 Task: Open Card Card0000000105 in Board Board0000000027 in Workspace WS0000000009 in Trello. Add Member Email0000000033 to Card Card0000000105 in Board Board0000000027 in Workspace WS0000000009 in Trello. Add Purple Label titled Label0000000105 to Card Card0000000105 in Board Board0000000027 in Workspace WS0000000009 in Trello. Add Checklist CL0000000105 to Card Card0000000105 in Board Board0000000027 in Workspace WS0000000009 in Trello. Add Dates with Start Date as Aug 01 2023 and Due Date as Aug 31 2023 to Card Card0000000105 in Board Board0000000027 in Workspace WS0000000009 in Trello
Action: Mouse moved to (389, 375)
Screenshot: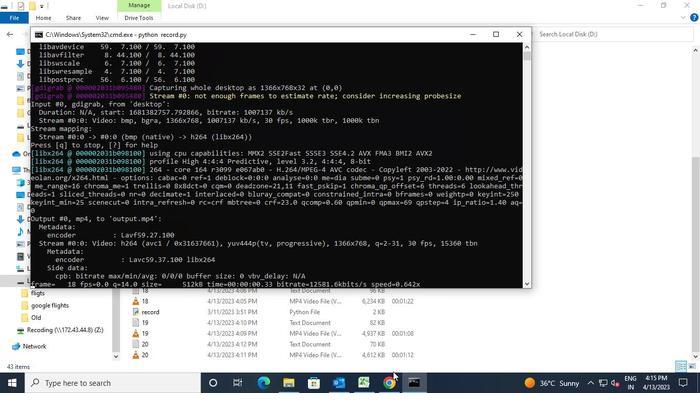 
Action: Mouse pressed left at (389, 375)
Screenshot: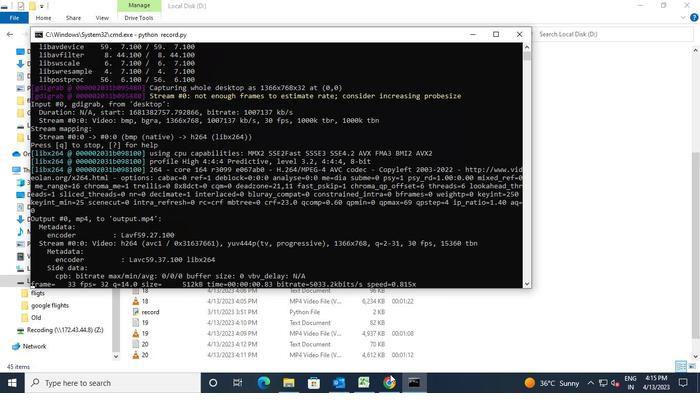 
Action: Mouse moved to (259, 209)
Screenshot: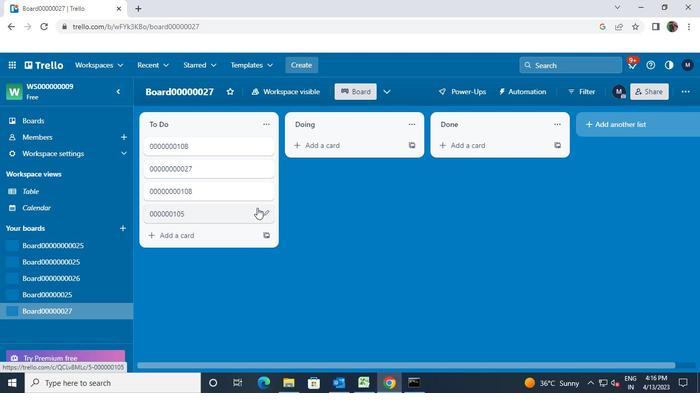
Action: Mouse pressed left at (259, 209)
Screenshot: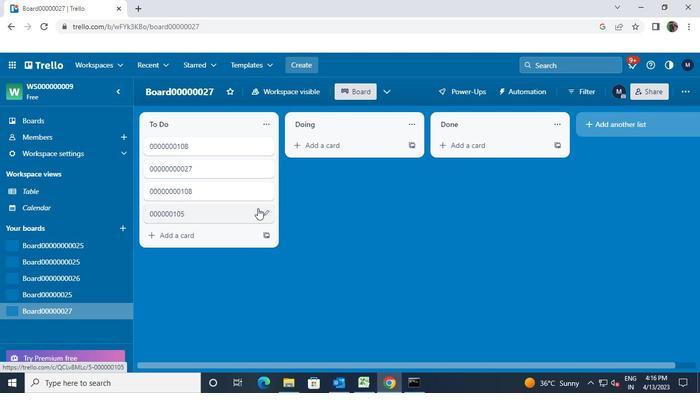 
Action: Mouse moved to (301, 216)
Screenshot: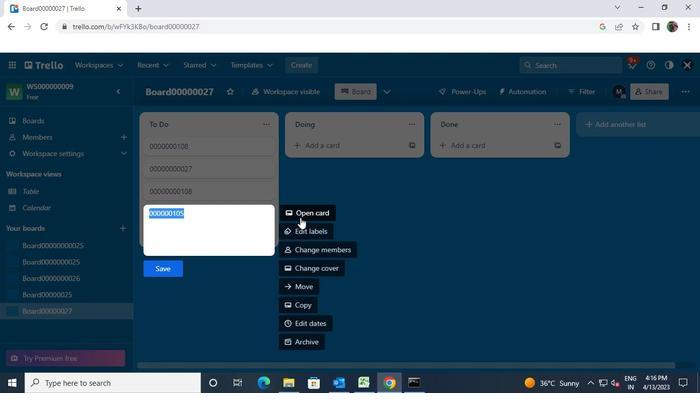 
Action: Mouse pressed left at (301, 216)
Screenshot: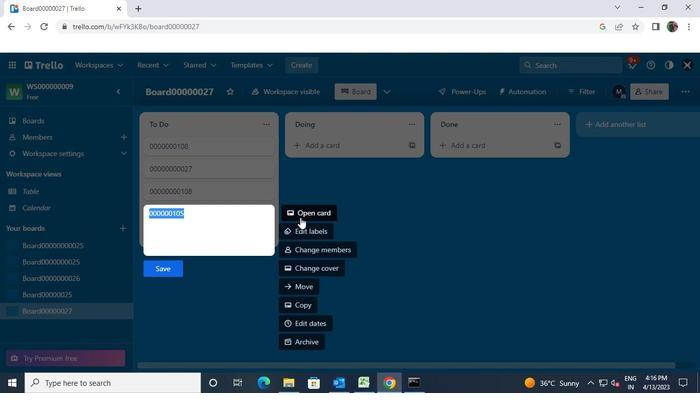 
Action: Mouse moved to (469, 142)
Screenshot: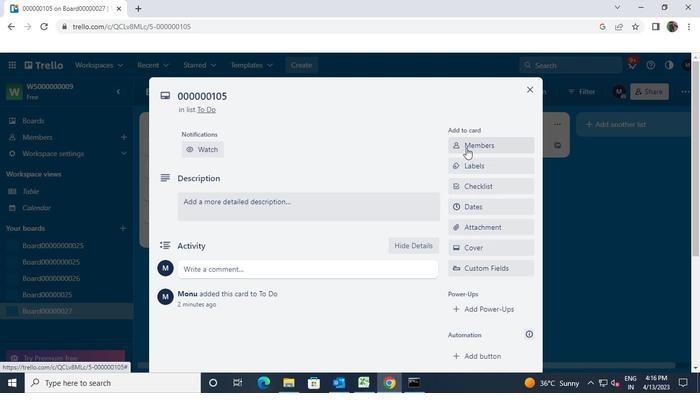 
Action: Mouse pressed left at (469, 142)
Screenshot: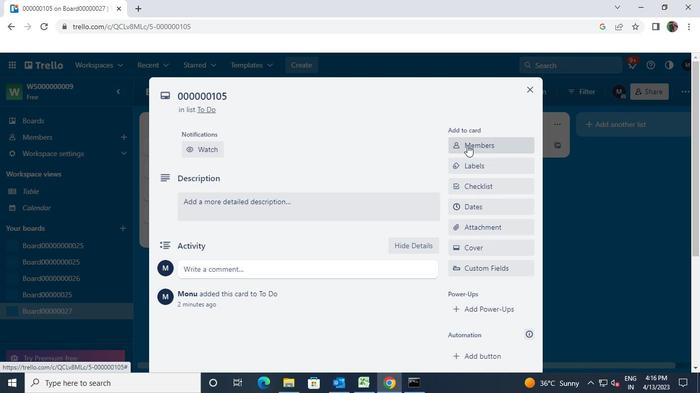 
Action: Mouse moved to (486, 198)
Screenshot: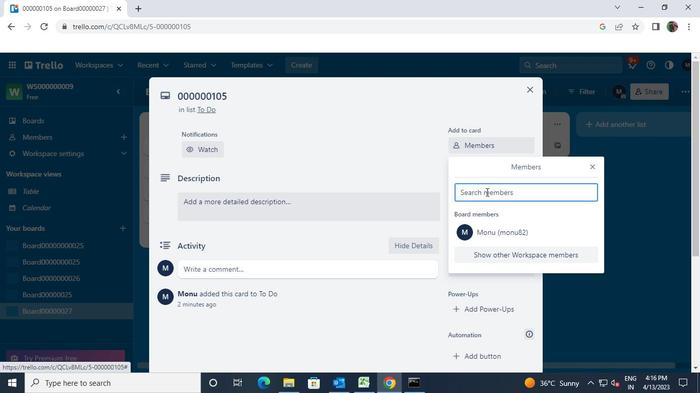 
Action: Keyboard a
Screenshot: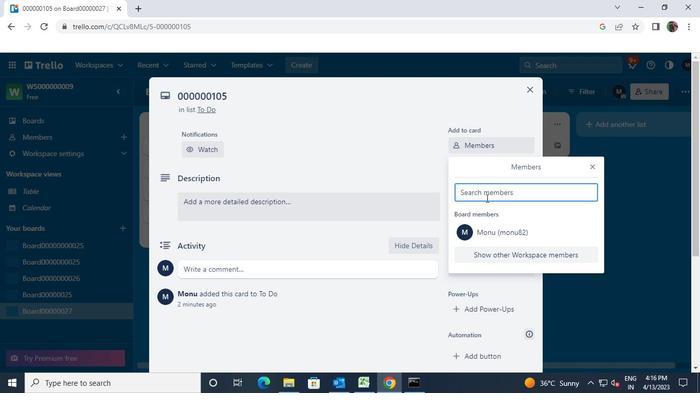 
Action: Keyboard y
Screenshot: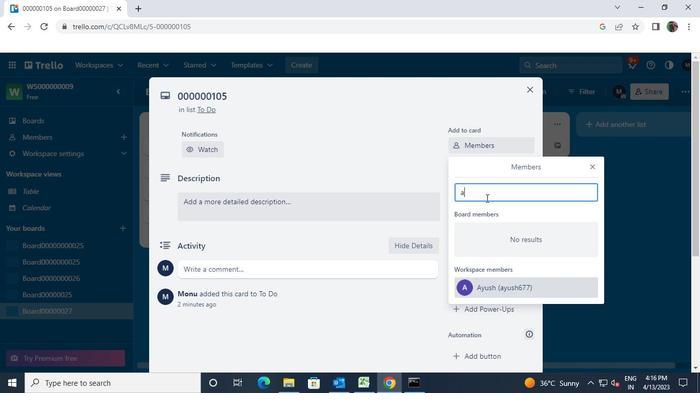 
Action: Keyboard u
Screenshot: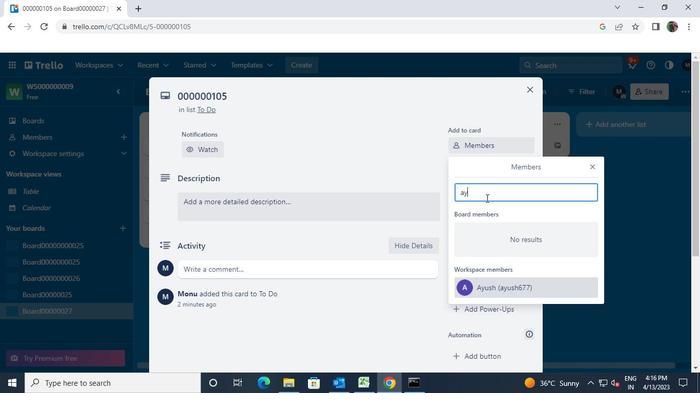 
Action: Keyboard s
Screenshot: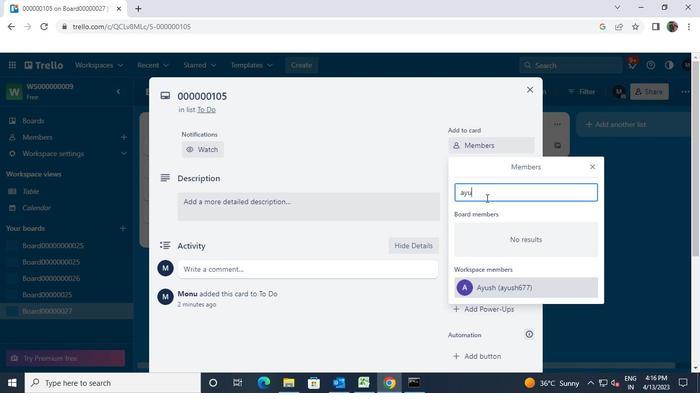 
Action: Keyboard h
Screenshot: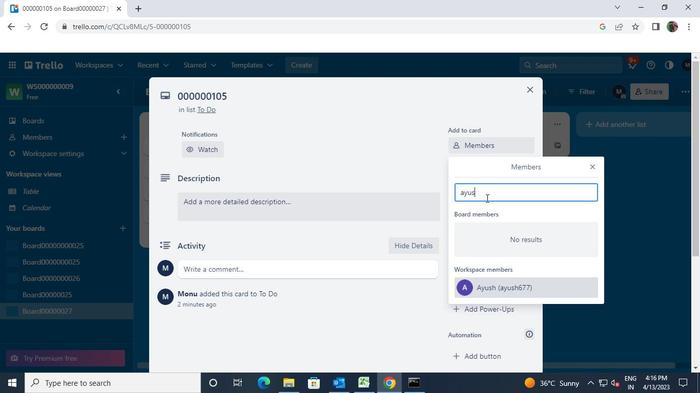 
Action: Keyboard <104>
Screenshot: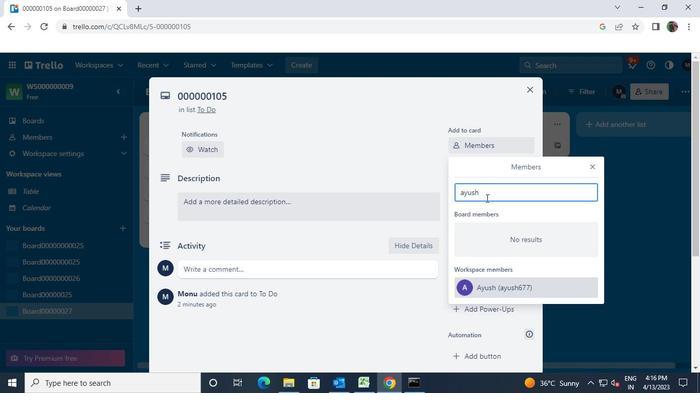 
Action: Keyboard <105>
Screenshot: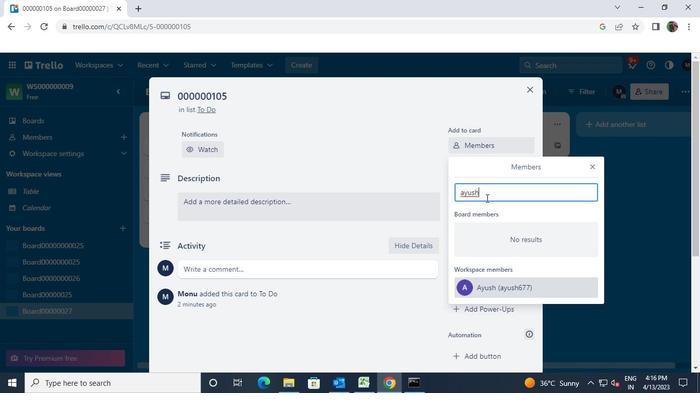 
Action: Keyboard <97>
Screenshot: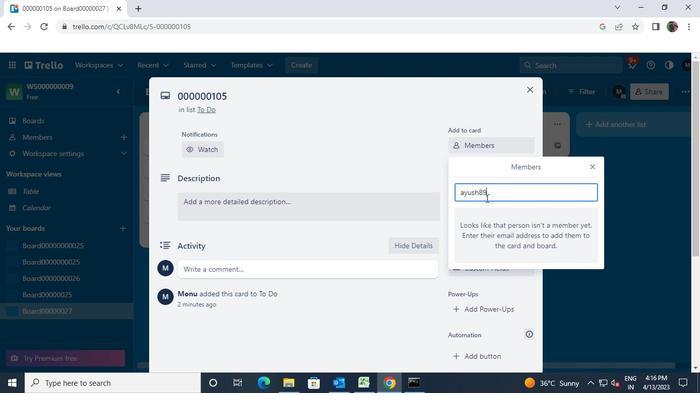 
Action: Keyboard <97>
Screenshot: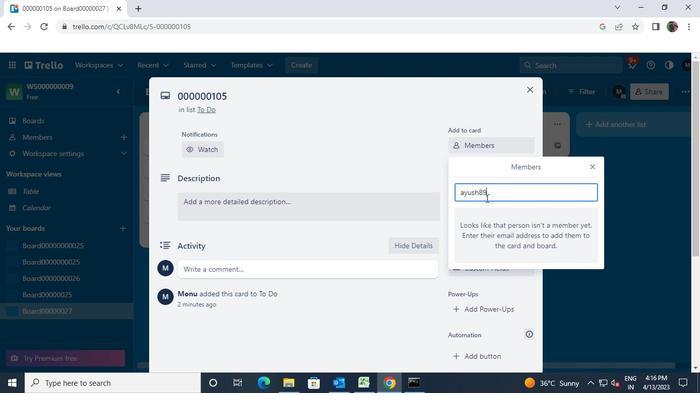 
Action: Keyboard Key.shift
Screenshot: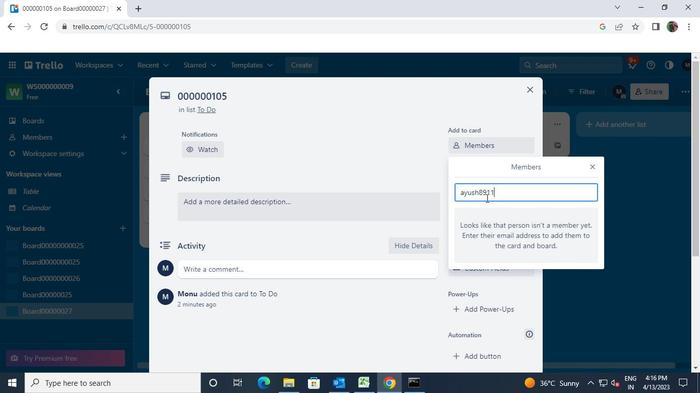 
Action: Keyboard Key.shift
Screenshot: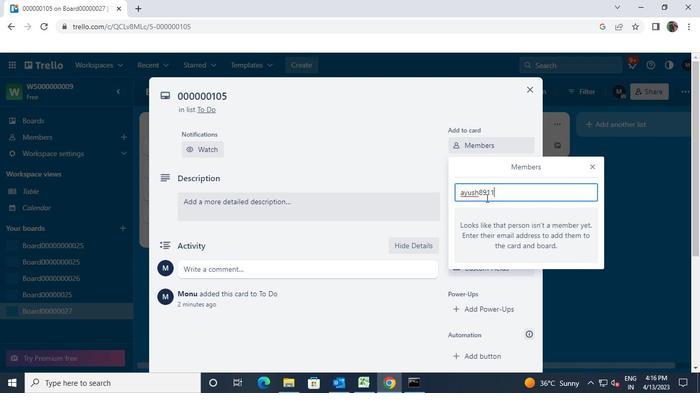 
Action: Keyboard Key.shift
Screenshot: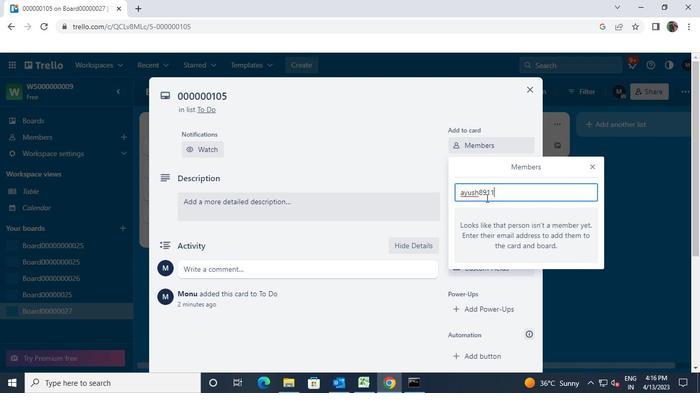 
Action: Keyboard @
Screenshot: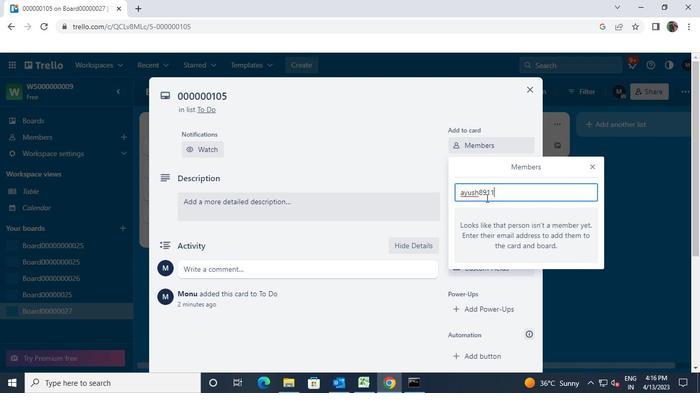 
Action: Keyboard g
Screenshot: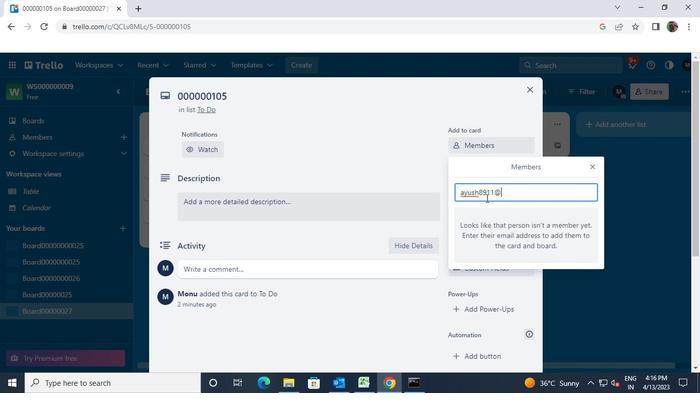 
Action: Keyboard m
Screenshot: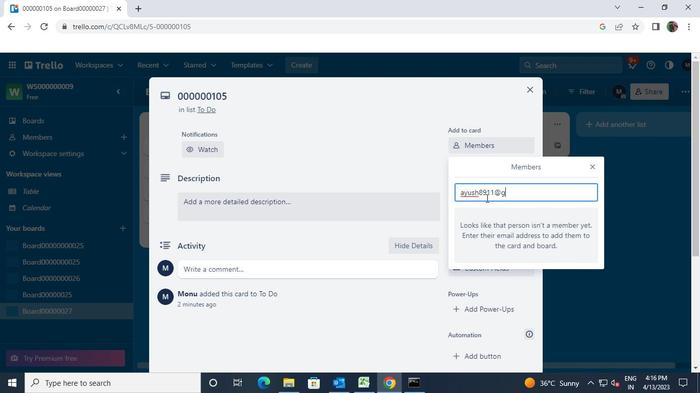 
Action: Keyboard a
Screenshot: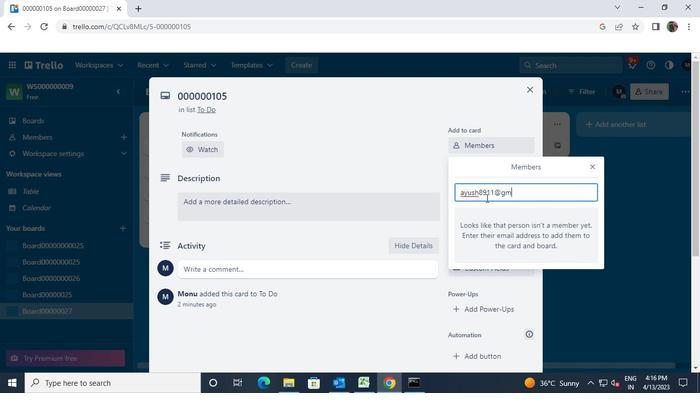 
Action: Keyboard i
Screenshot: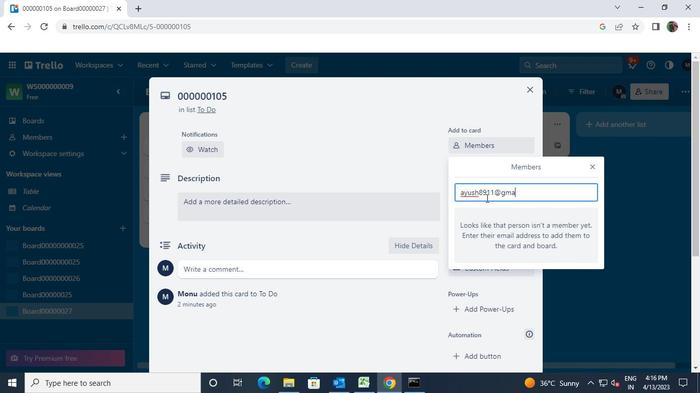 
Action: Keyboard l
Screenshot: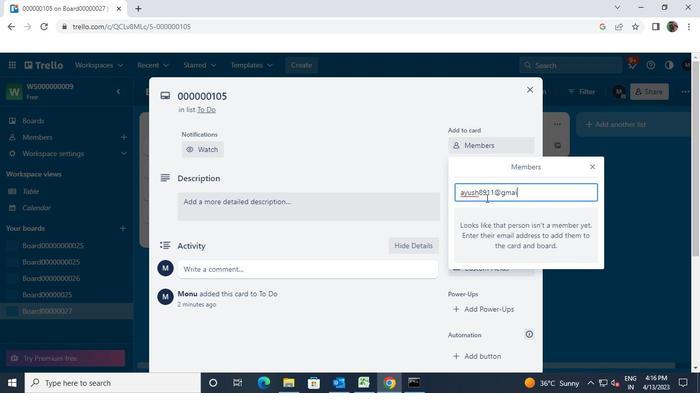 
Action: Keyboard .
Screenshot: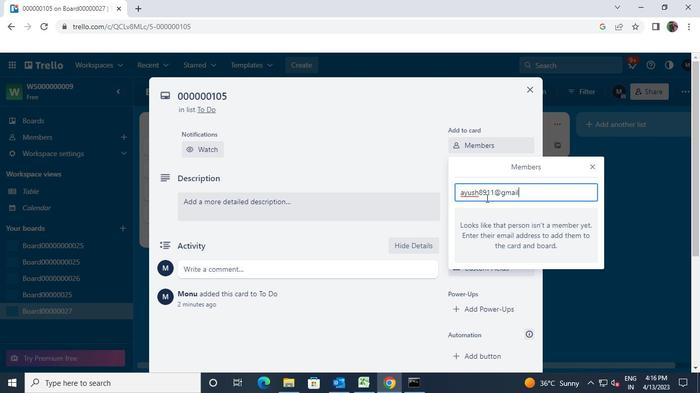 
Action: Keyboard c
Screenshot: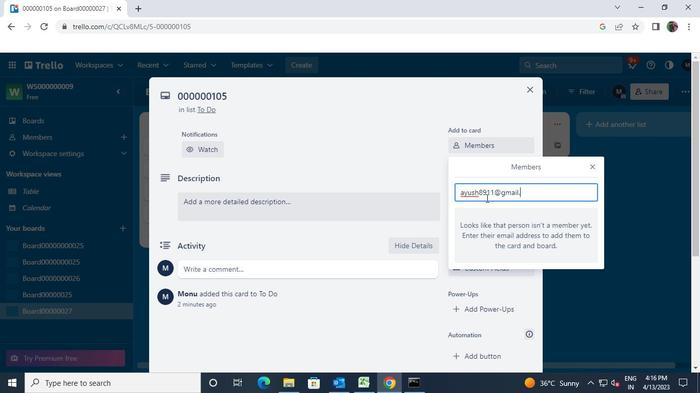 
Action: Keyboard o
Screenshot: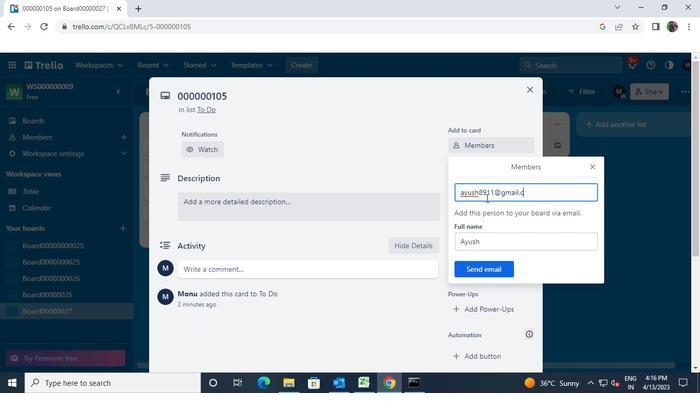 
Action: Keyboard m
Screenshot: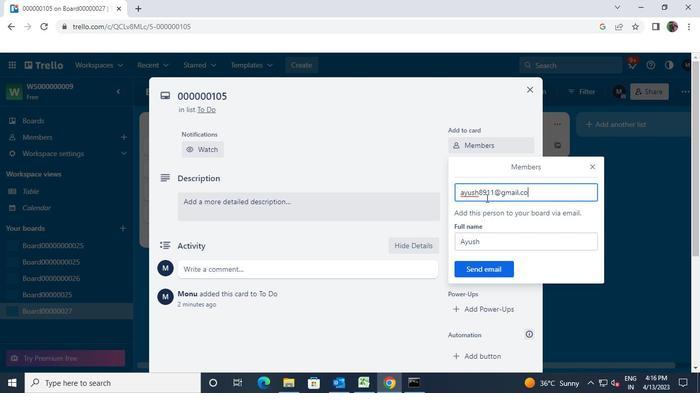 
Action: Mouse moved to (483, 266)
Screenshot: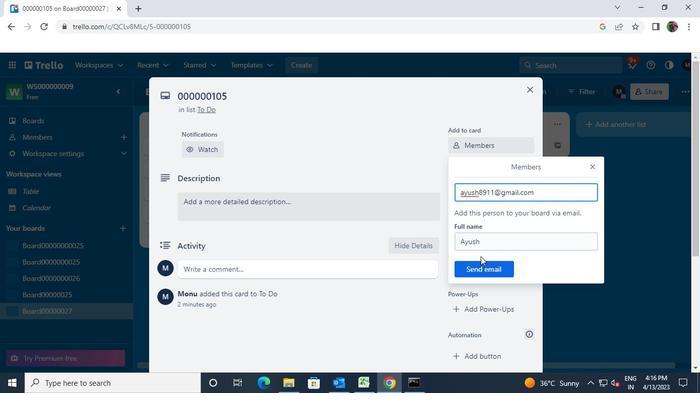 
Action: Mouse pressed left at (483, 266)
Screenshot: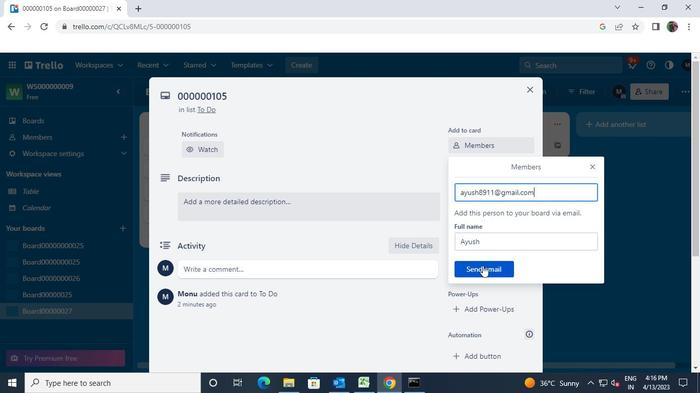 
Action: Mouse moved to (528, 92)
Screenshot: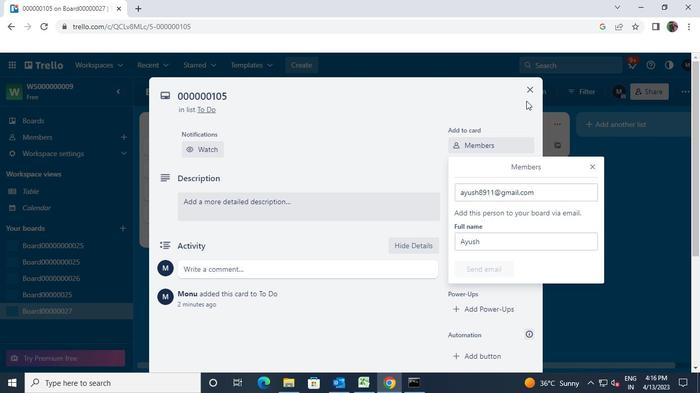 
Action: Mouse pressed left at (528, 92)
Screenshot: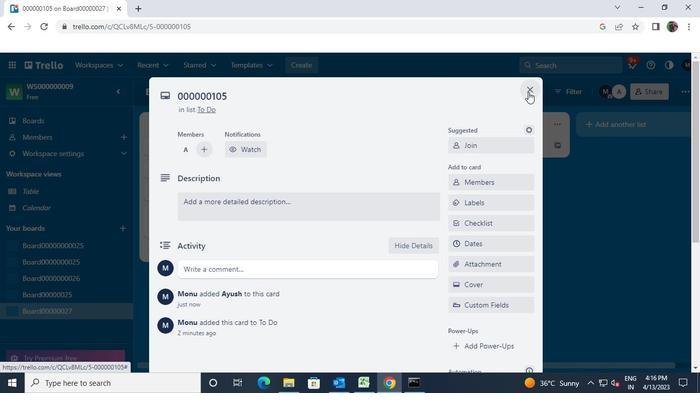 
Action: Mouse moved to (265, 210)
Screenshot: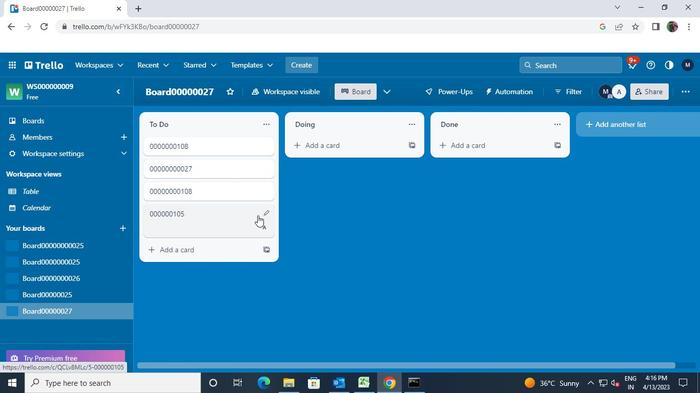 
Action: Mouse pressed left at (265, 210)
Screenshot: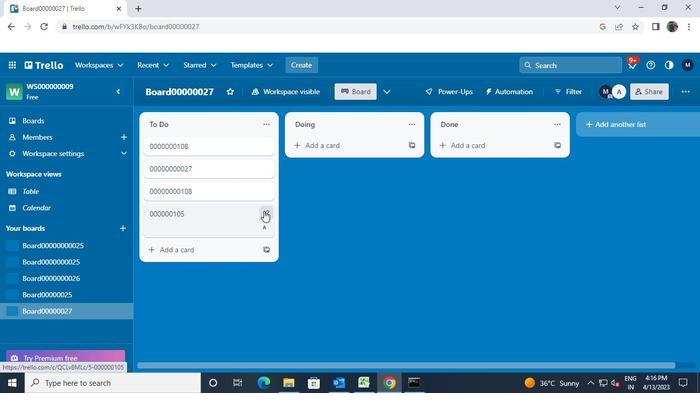 
Action: Mouse moved to (294, 213)
Screenshot: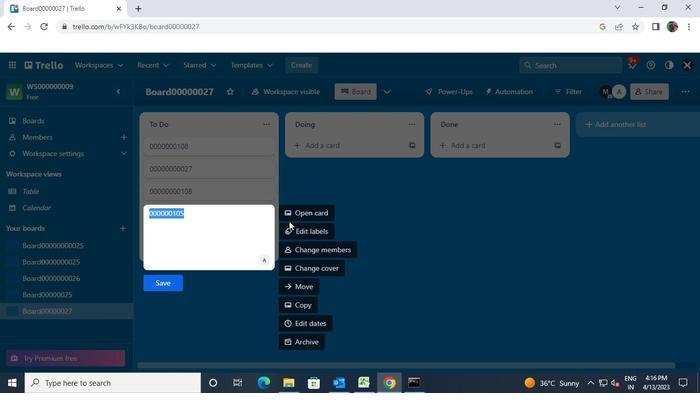 
Action: Mouse pressed left at (294, 213)
Screenshot: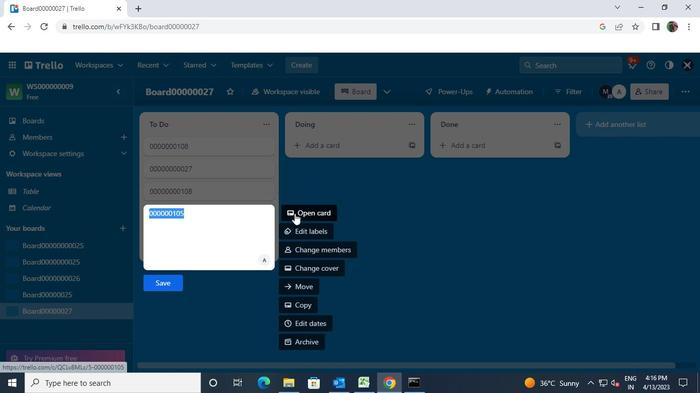 
Action: Mouse moved to (488, 203)
Screenshot: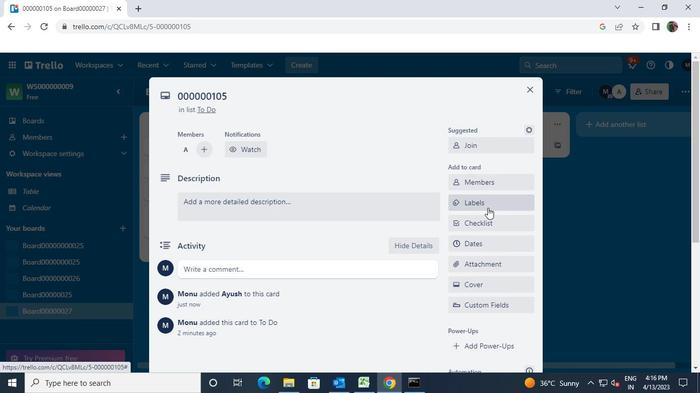 
Action: Mouse pressed left at (488, 203)
Screenshot: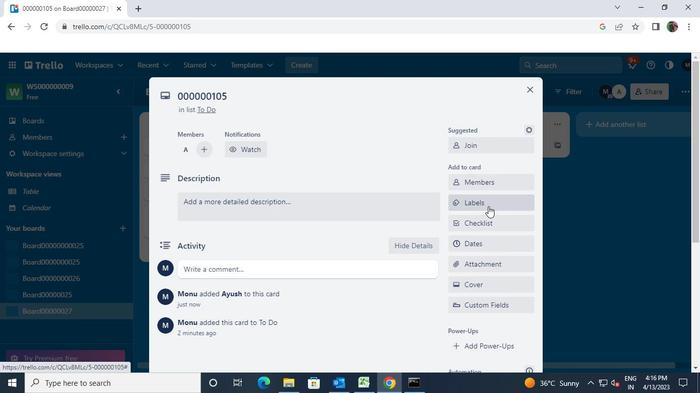 
Action: Mouse moved to (507, 265)
Screenshot: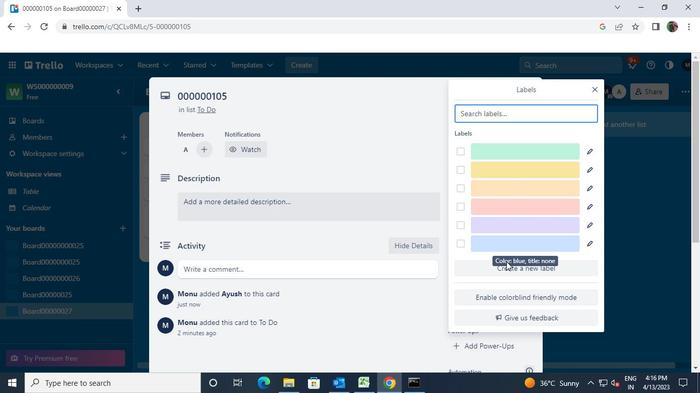 
Action: Mouse pressed left at (507, 265)
Screenshot: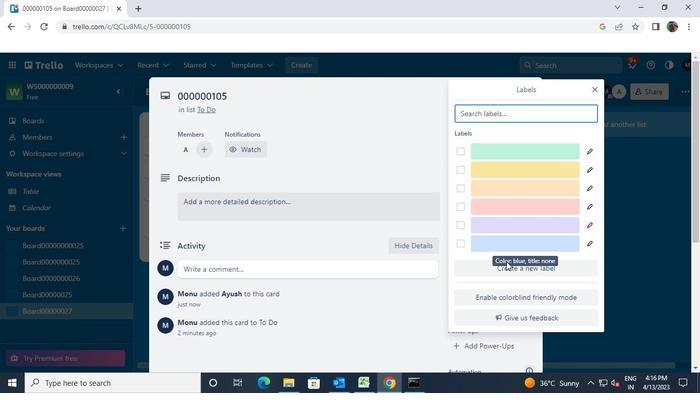 
Action: Mouse moved to (509, 272)
Screenshot: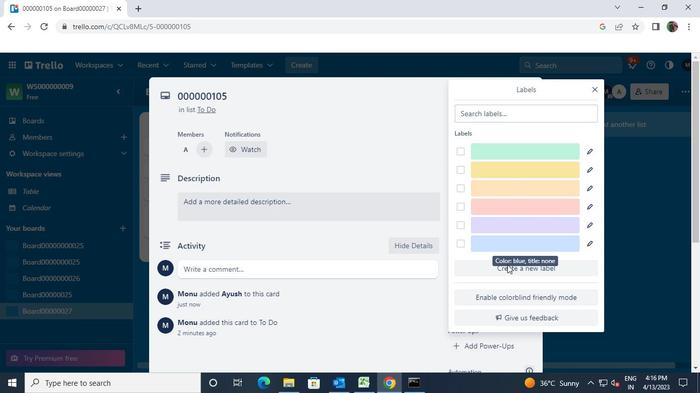 
Action: Mouse pressed left at (509, 272)
Screenshot: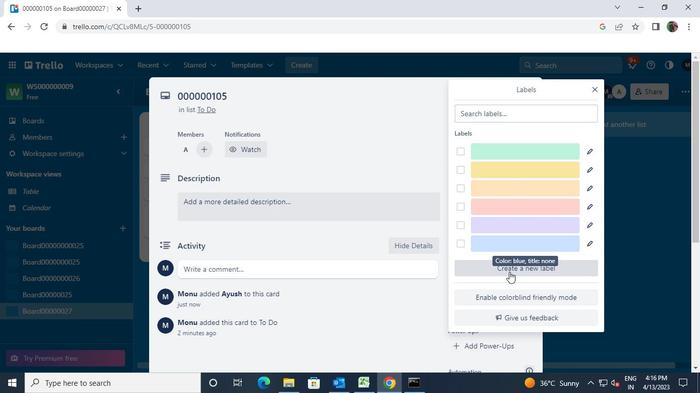 
Action: Mouse moved to (497, 308)
Screenshot: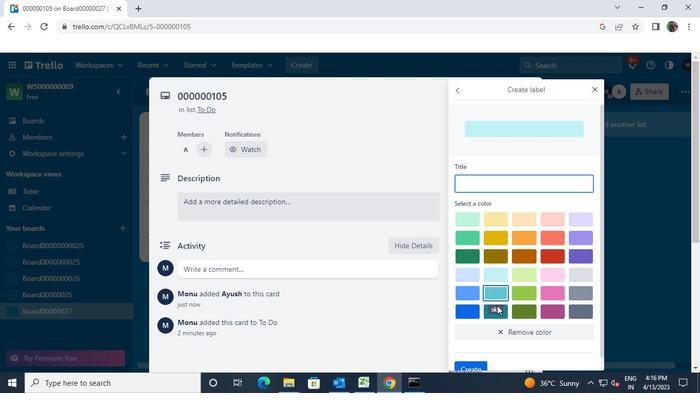 
Action: Mouse pressed left at (497, 308)
Screenshot: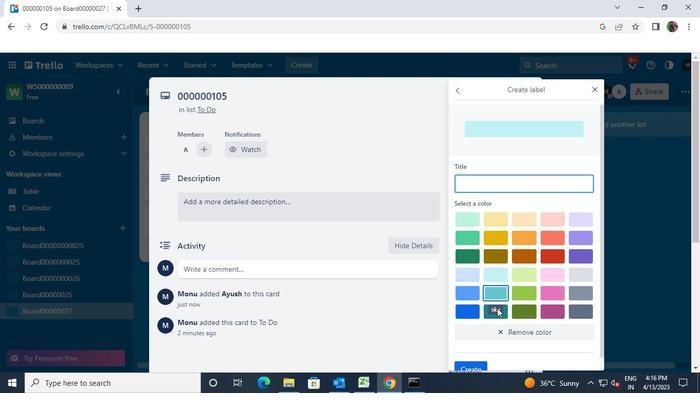 
Action: Mouse moved to (497, 313)
Screenshot: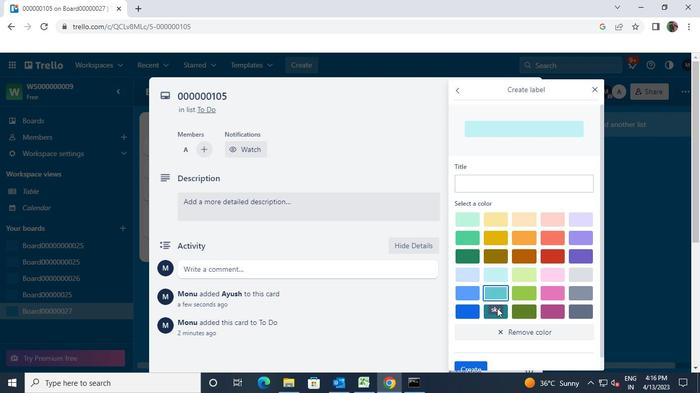 
Action: Mouse pressed left at (497, 313)
Screenshot: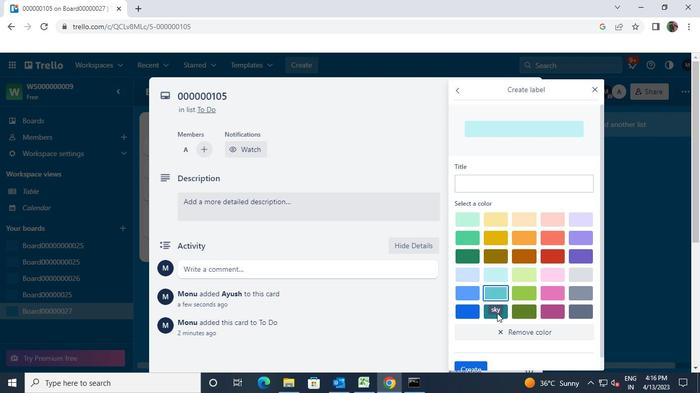 
Action: Mouse moved to (497, 307)
Screenshot: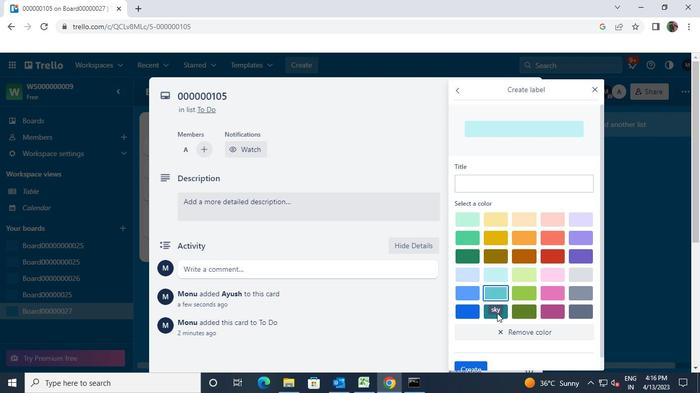 
Action: Mouse pressed left at (497, 307)
Screenshot: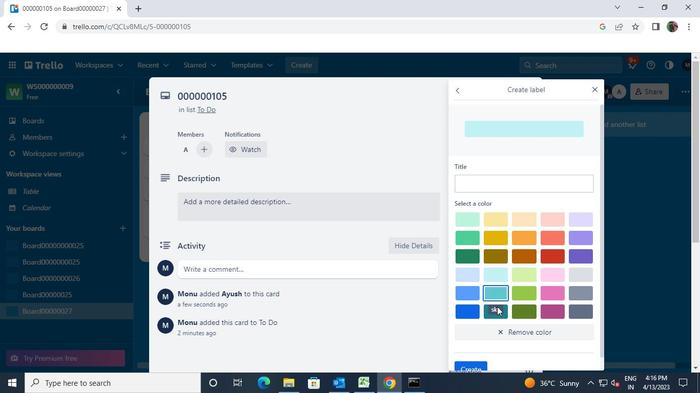 
Action: Mouse moved to (493, 290)
Screenshot: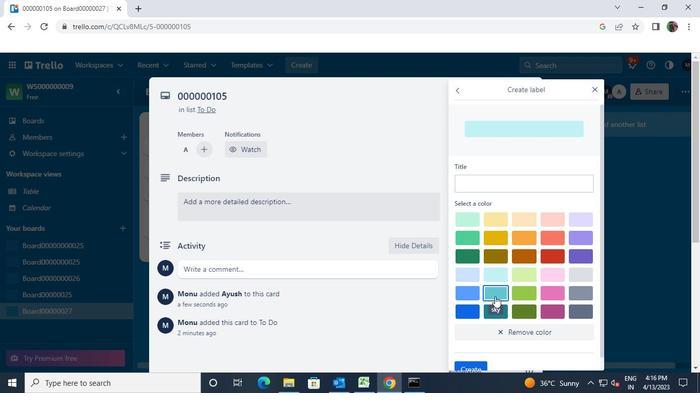 
Action: Mouse pressed left at (493, 290)
Screenshot: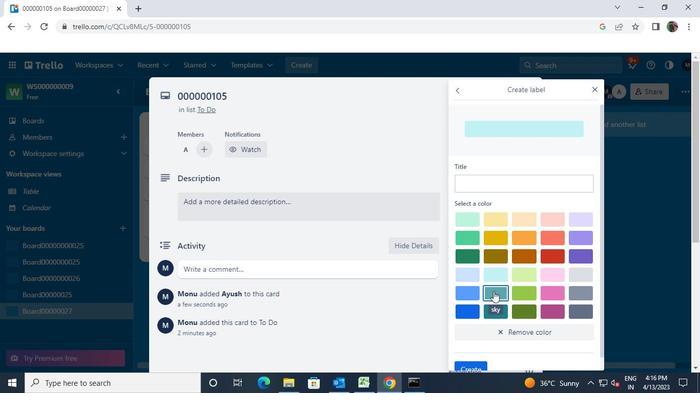 
Action: Mouse moved to (470, 294)
Screenshot: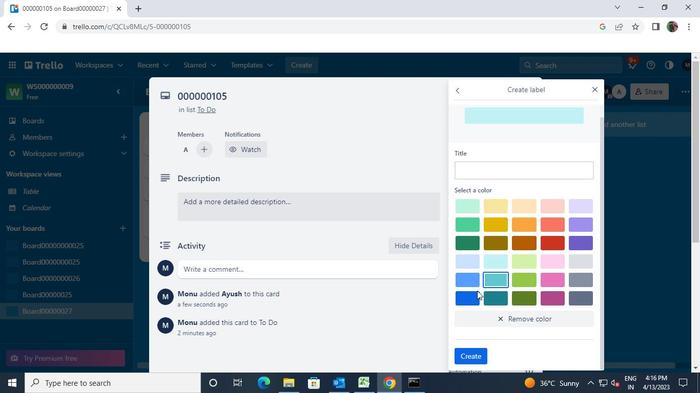
Action: Mouse pressed left at (470, 294)
Screenshot: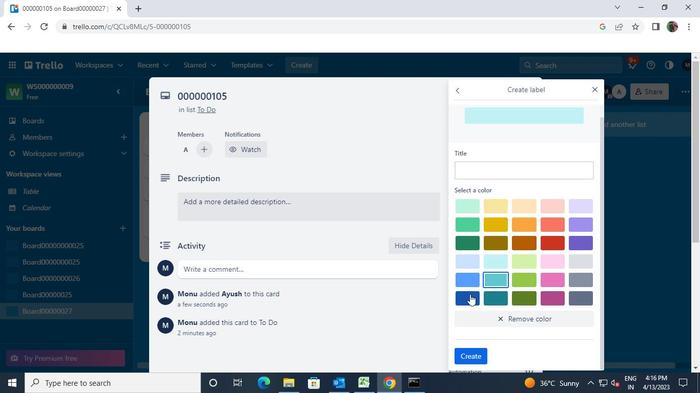 
Action: Mouse moved to (472, 354)
Screenshot: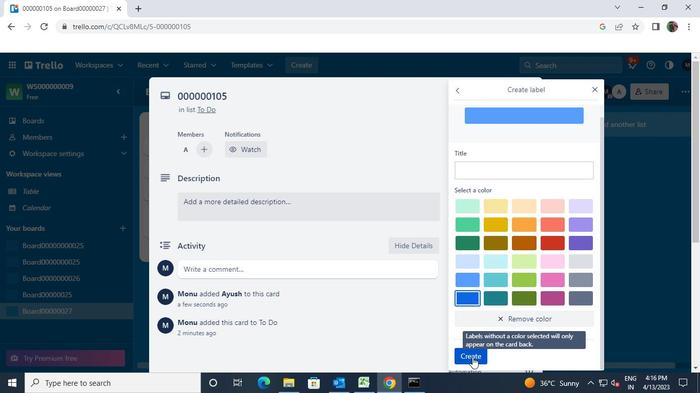 
Action: Mouse pressed left at (472, 354)
Screenshot: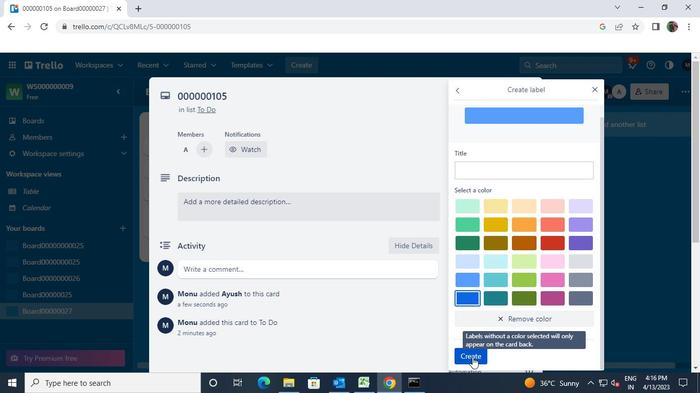 
Action: Mouse moved to (593, 93)
Screenshot: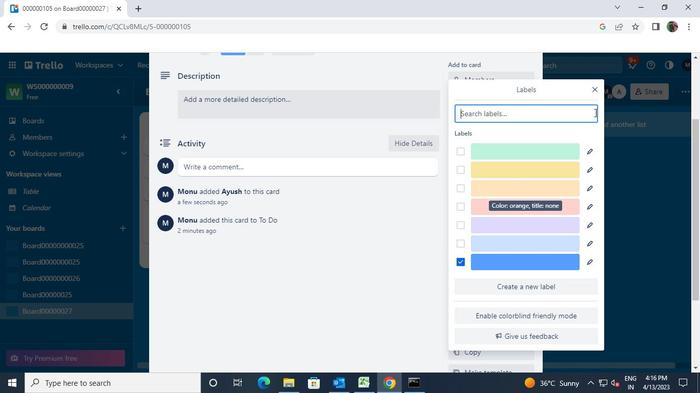 
Action: Mouse pressed left at (593, 93)
Screenshot: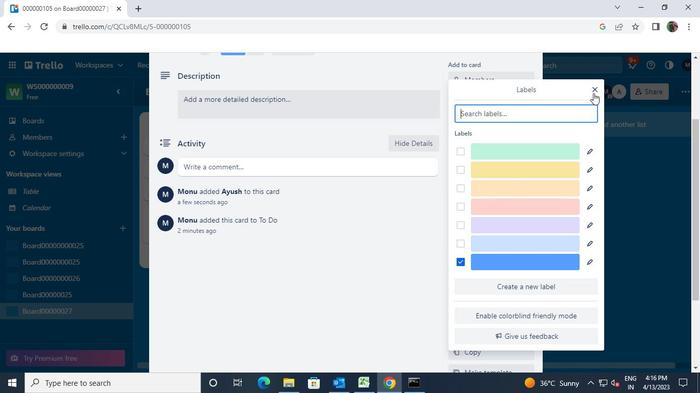
Action: Mouse moved to (536, 89)
Screenshot: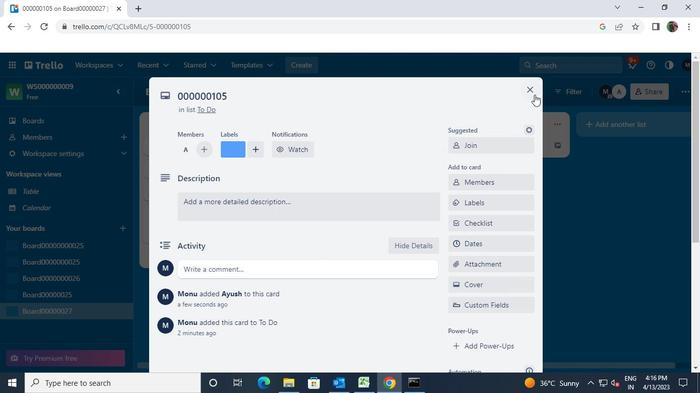 
Action: Mouse pressed left at (536, 89)
Screenshot: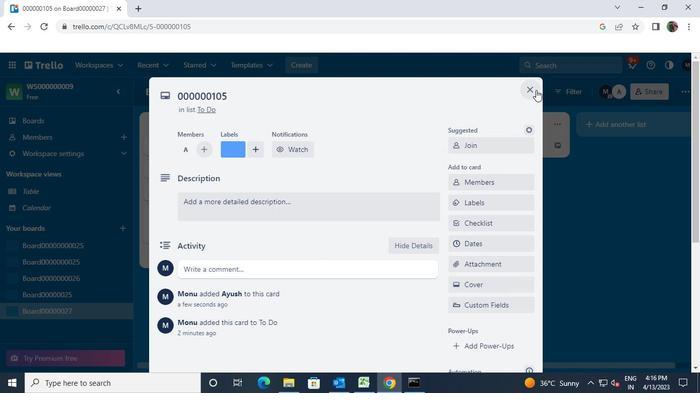 
Action: Mouse moved to (266, 214)
Screenshot: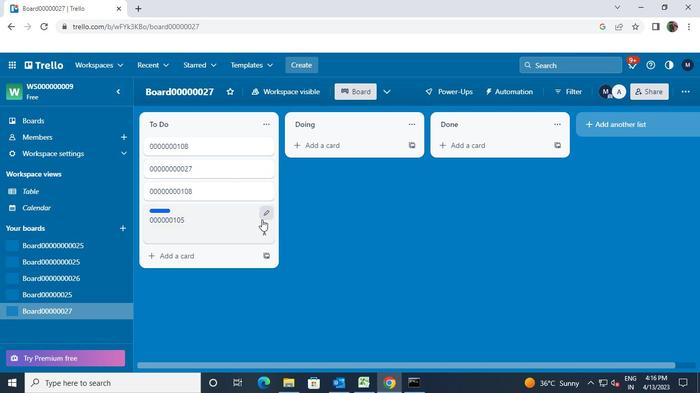 
Action: Mouse pressed left at (266, 214)
Screenshot: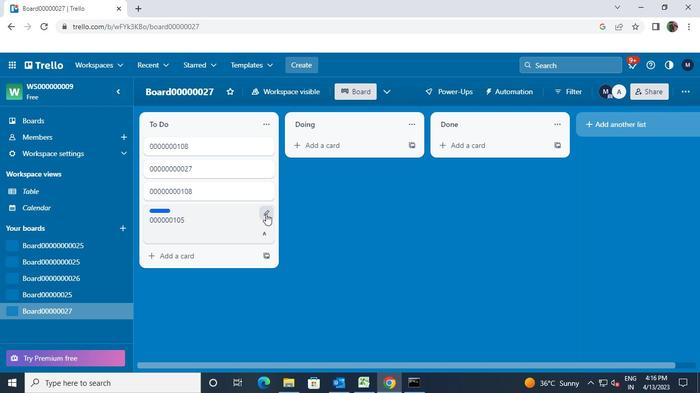 
Action: Mouse moved to (301, 214)
Screenshot: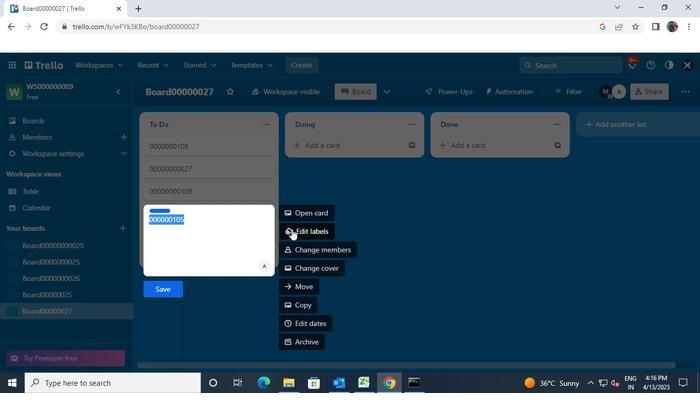 
Action: Mouse pressed left at (301, 214)
Screenshot: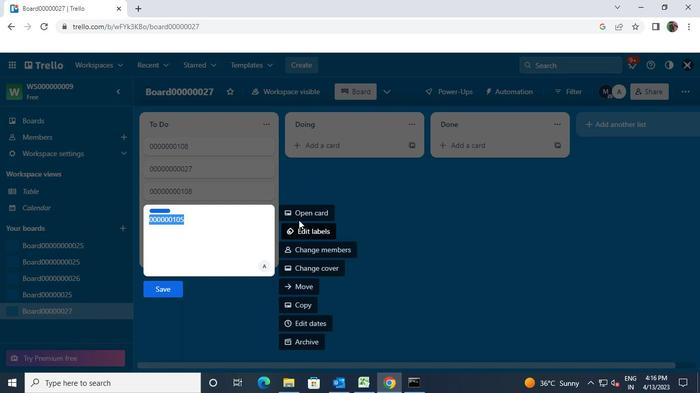 
Action: Mouse moved to (476, 221)
Screenshot: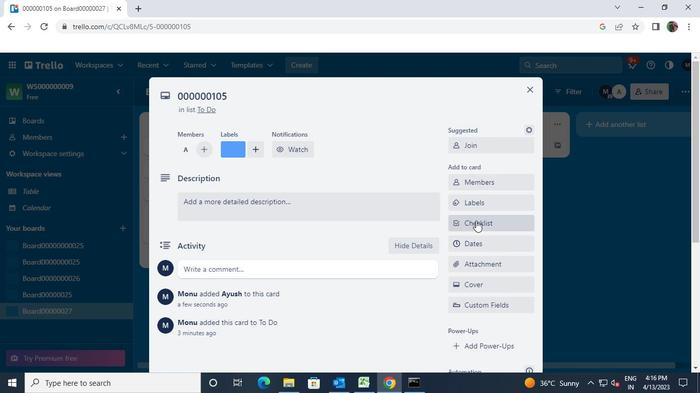 
Action: Mouse pressed left at (476, 221)
Screenshot: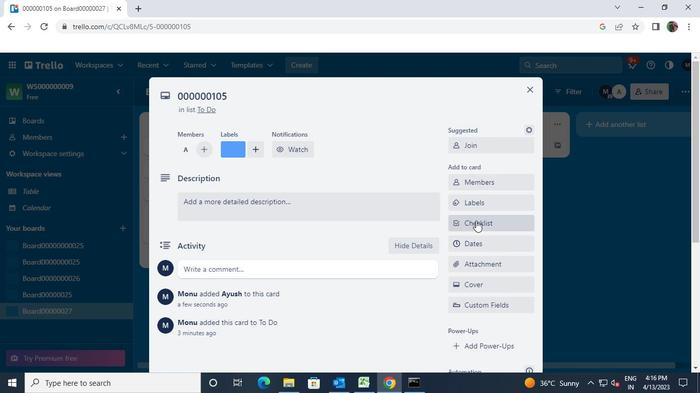 
Action: Keyboard Key.shift
Screenshot: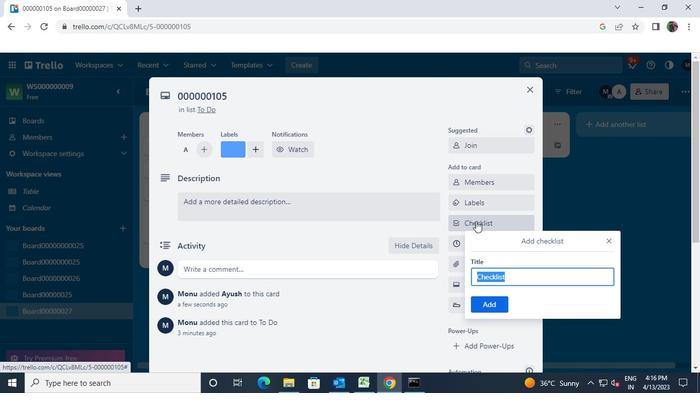 
Action: Keyboard C
Screenshot: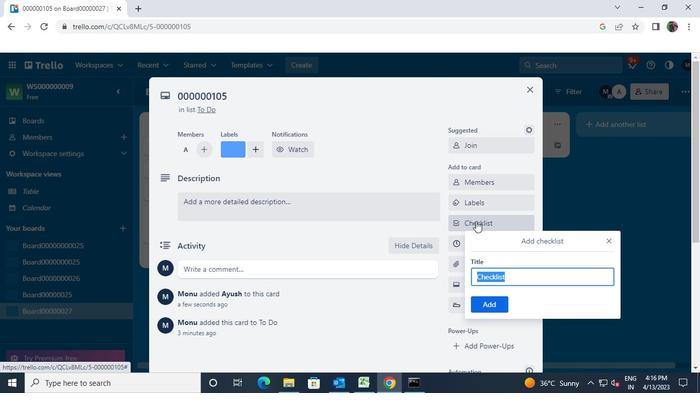 
Action: Keyboard l
Screenshot: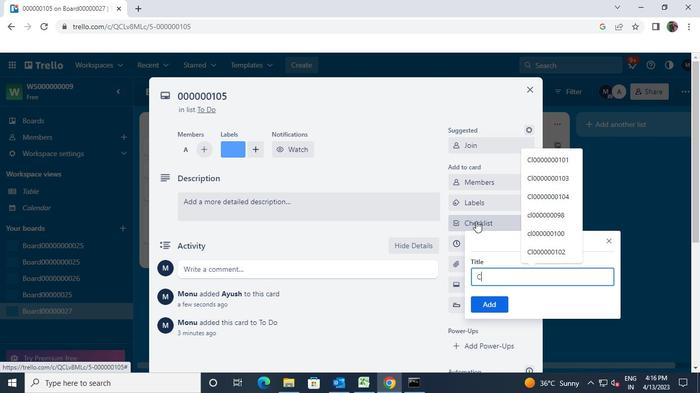 
Action: Keyboard <96>
Screenshot: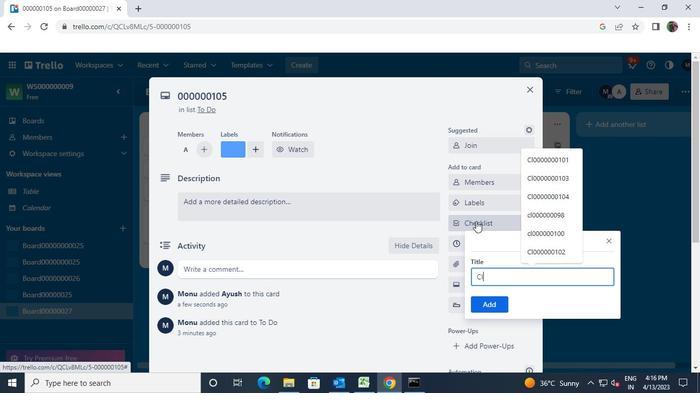 
Action: Keyboard <96>
Screenshot: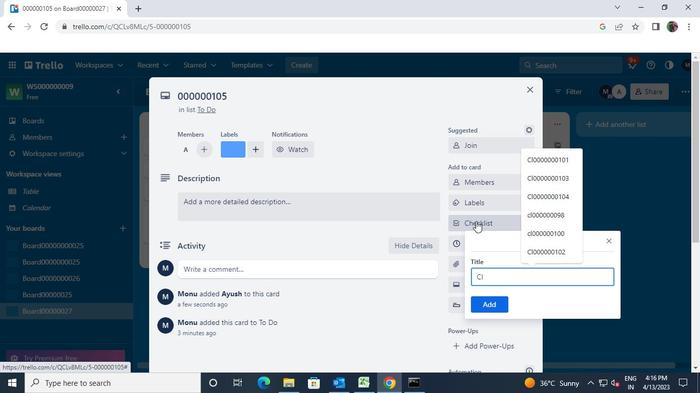 
Action: Keyboard <96>
Screenshot: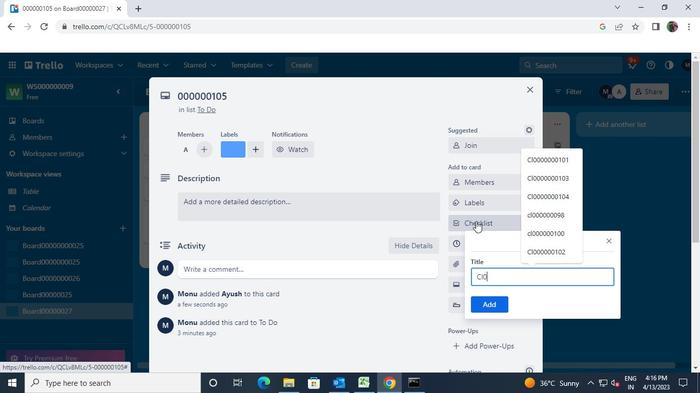 
Action: Keyboard <96>
Screenshot: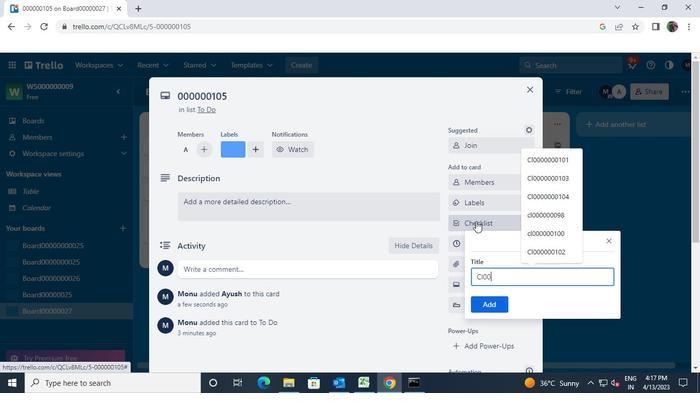 
Action: Keyboard <96>
Screenshot: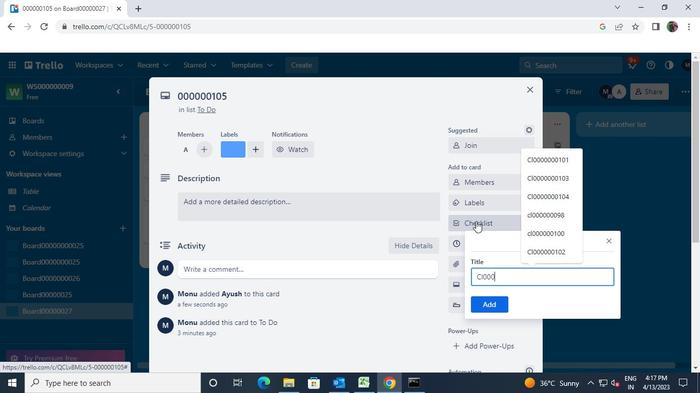 
Action: Keyboard <96>
Screenshot: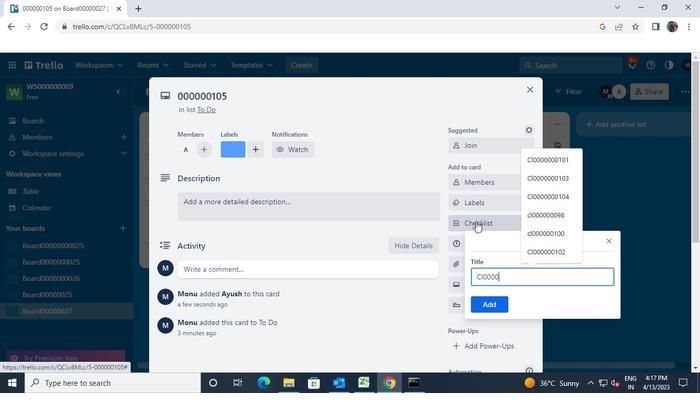 
Action: Keyboard <96>
Screenshot: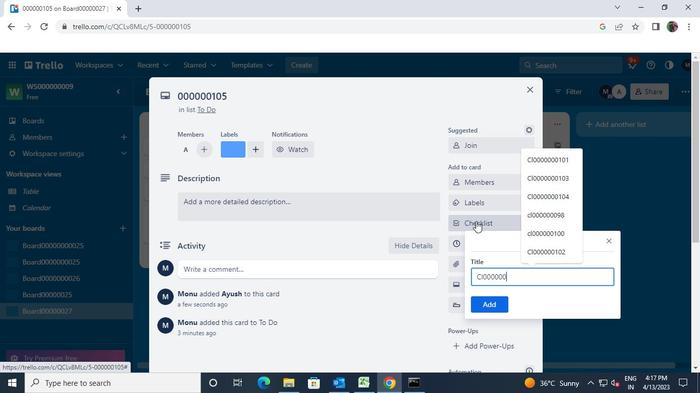 
Action: Keyboard <96>
Screenshot: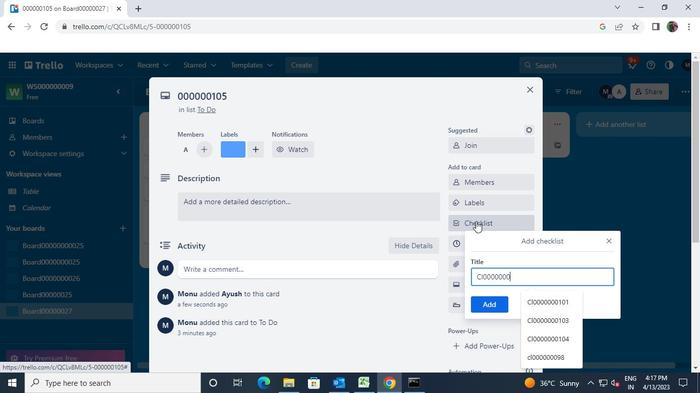 
Action: Keyboard <97>
Screenshot: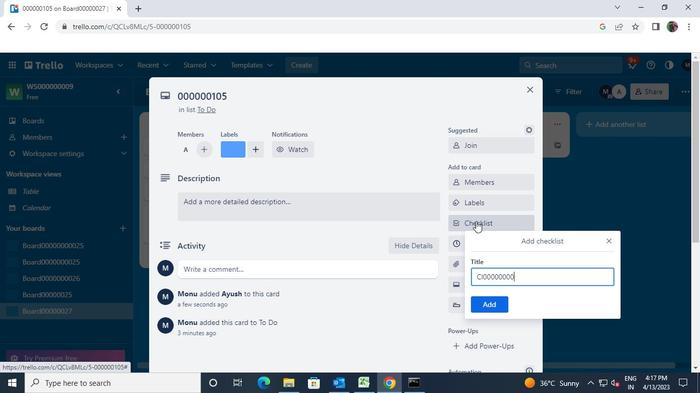 
Action: Keyboard <96>
Screenshot: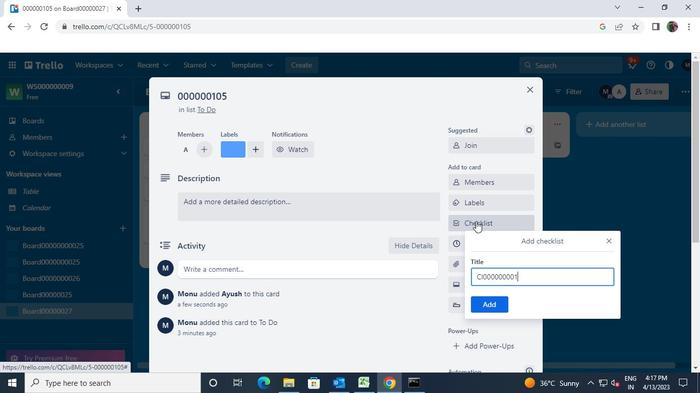
Action: Keyboard <101>
Screenshot: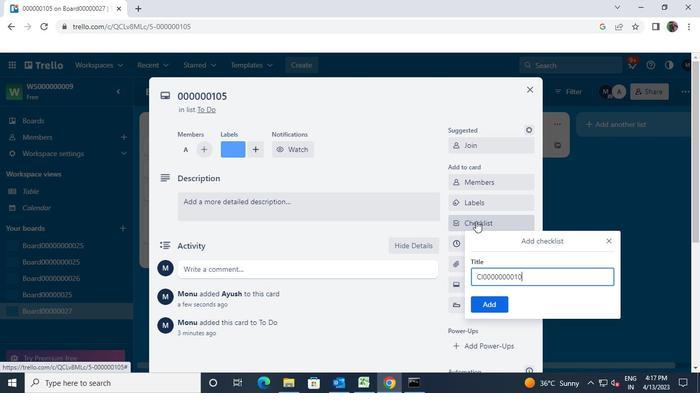 
Action: Keyboard Key.enter
Screenshot: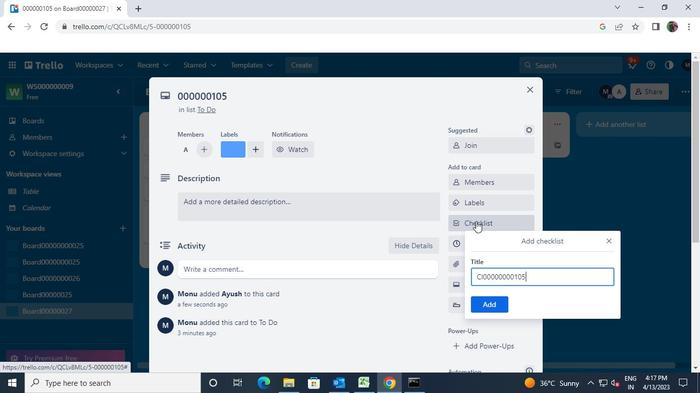 
Action: Mouse moved to (529, 93)
Screenshot: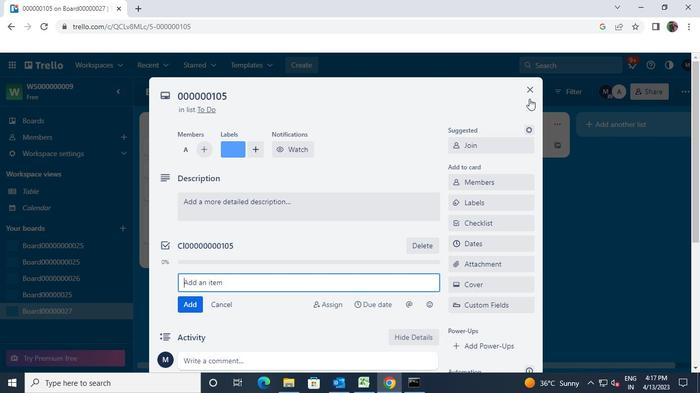 
Action: Mouse pressed left at (529, 93)
Screenshot: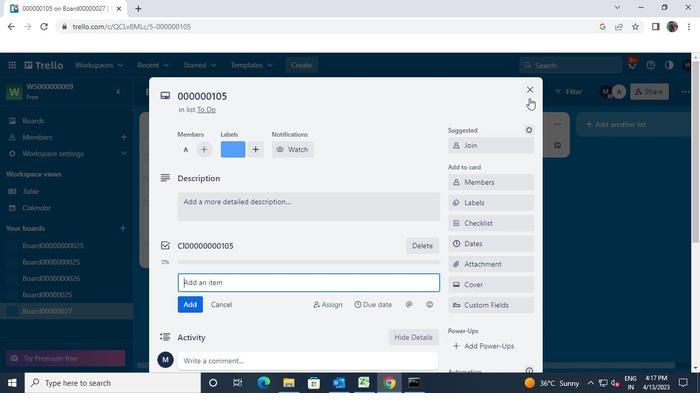 
Action: Mouse moved to (265, 209)
Screenshot: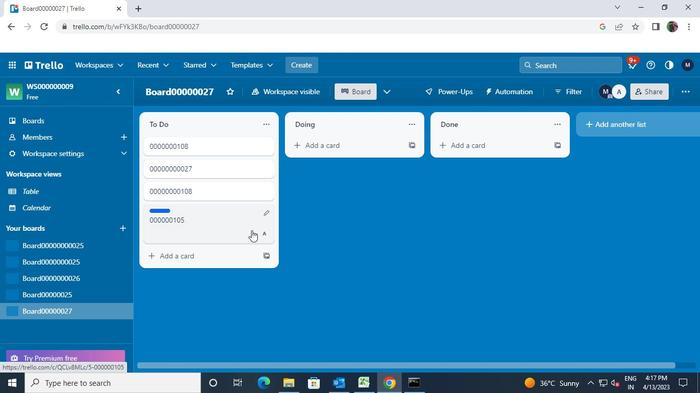 
Action: Mouse pressed left at (265, 209)
Screenshot: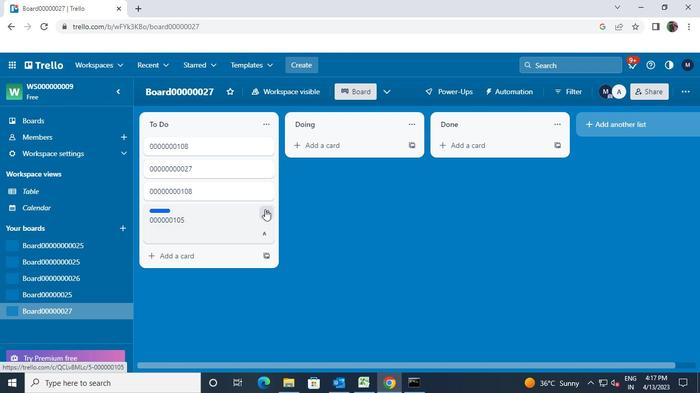
Action: Mouse moved to (292, 210)
Screenshot: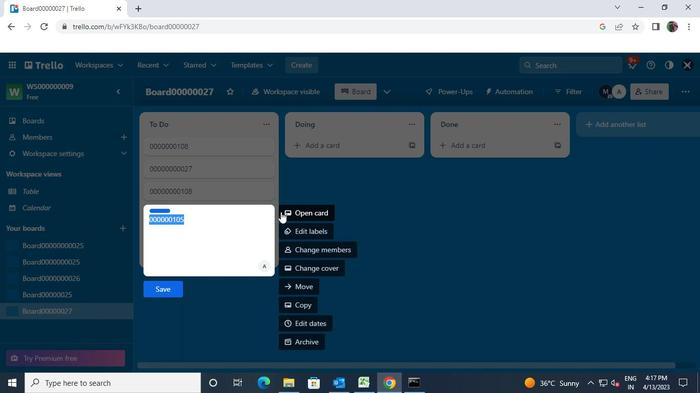
Action: Mouse pressed left at (292, 210)
Screenshot: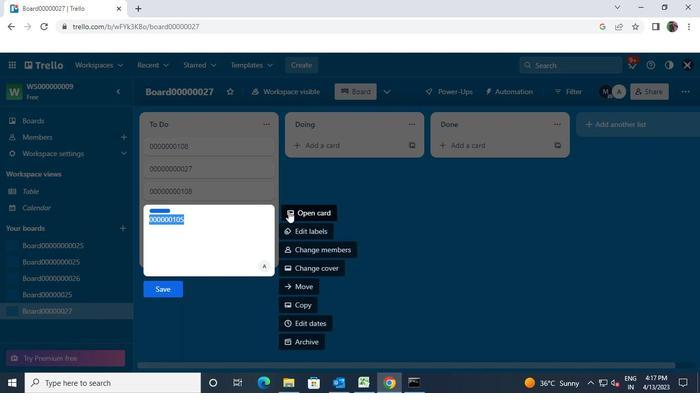 
Action: Mouse moved to (469, 246)
Screenshot: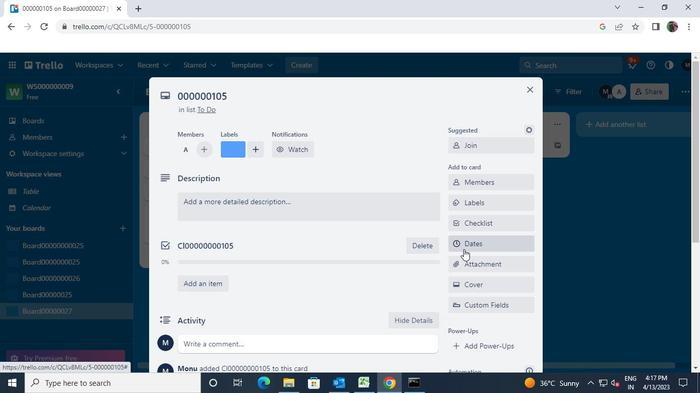 
Action: Mouse pressed left at (469, 246)
Screenshot: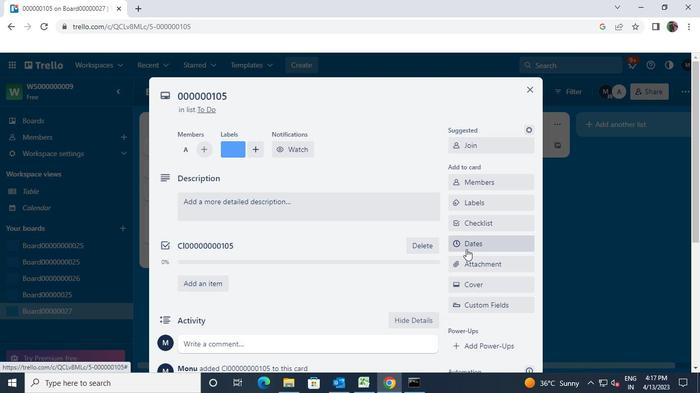 
Action: Mouse moved to (588, 115)
Screenshot: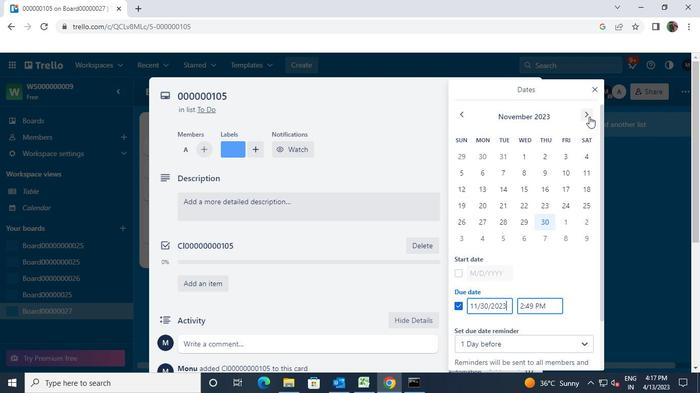 
Action: Mouse pressed left at (588, 115)
Screenshot: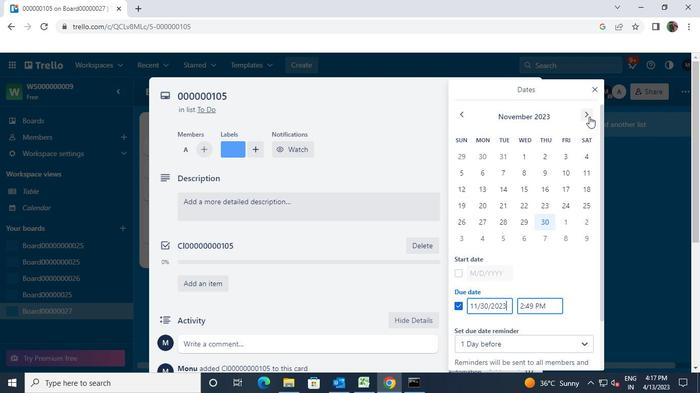 
Action: Mouse pressed left at (588, 115)
Screenshot: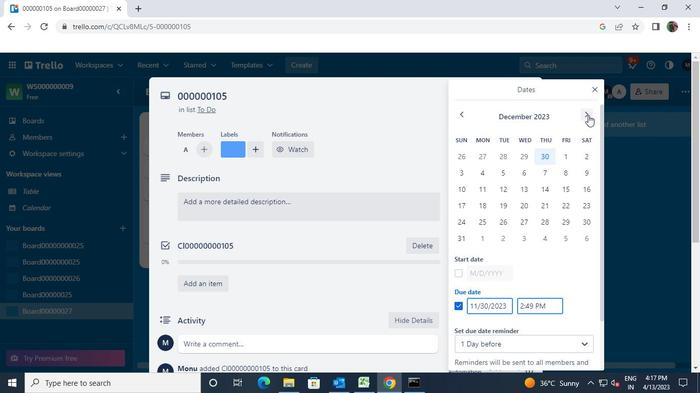 
Action: Mouse moved to (472, 117)
Screenshot: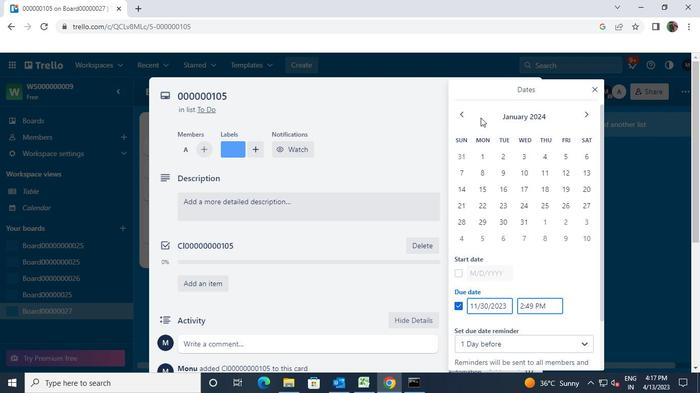 
Action: Mouse pressed left at (472, 117)
Screenshot: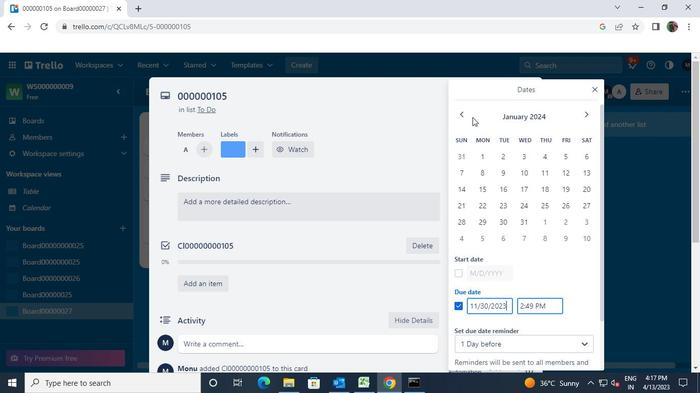 
Action: Mouse moved to (458, 115)
Screenshot: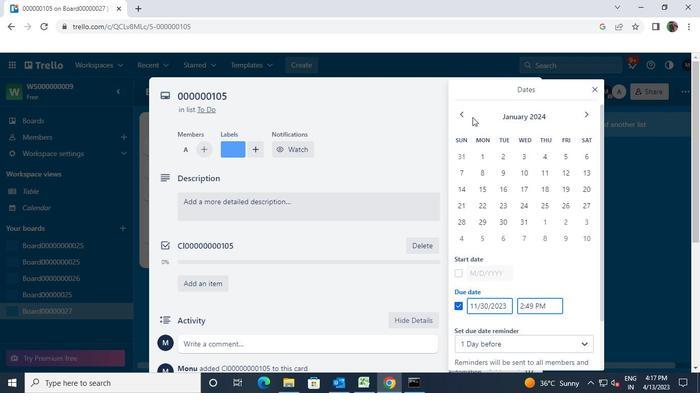 
Action: Mouse pressed left at (458, 115)
Screenshot: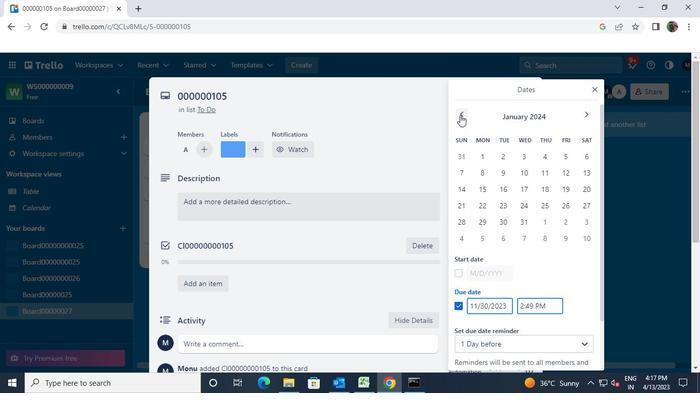 
Action: Mouse pressed left at (458, 115)
Screenshot: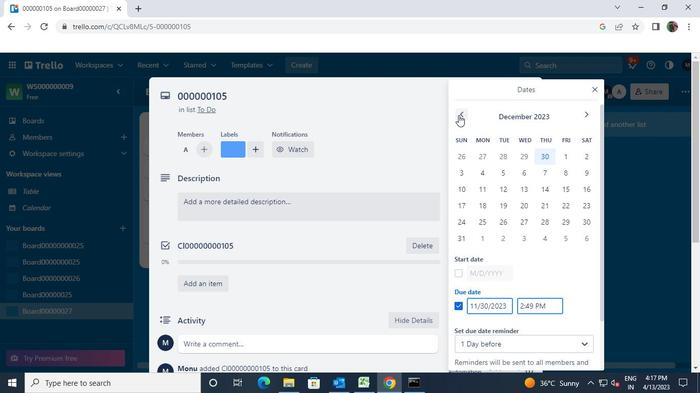 
Action: Mouse pressed left at (458, 115)
Screenshot: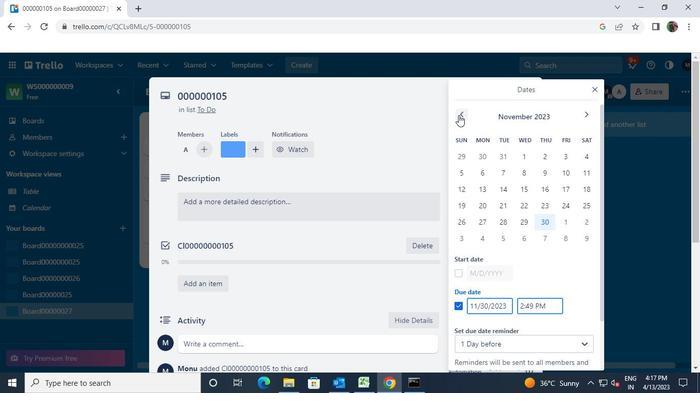
Action: Mouse pressed left at (458, 115)
Screenshot: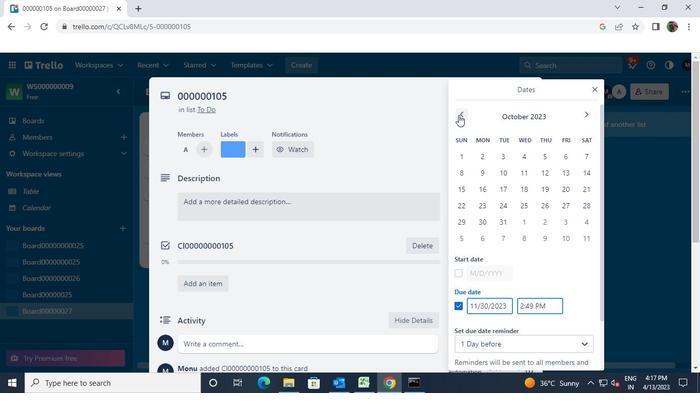 
Action: Mouse pressed left at (458, 115)
Screenshot: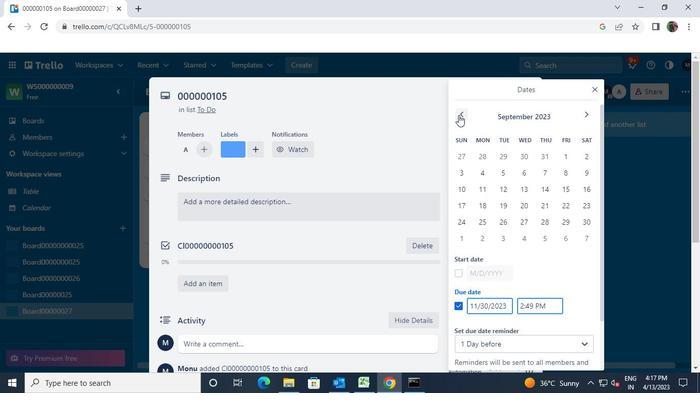 
Action: Mouse moved to (497, 155)
Screenshot: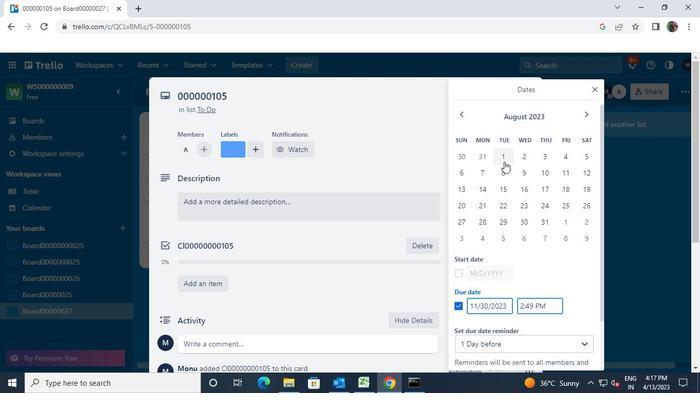 
Action: Mouse pressed left at (497, 155)
Screenshot: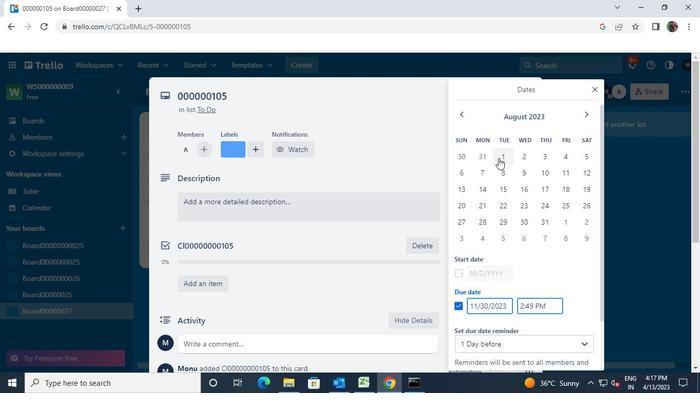 
Action: Mouse moved to (523, 220)
Screenshot: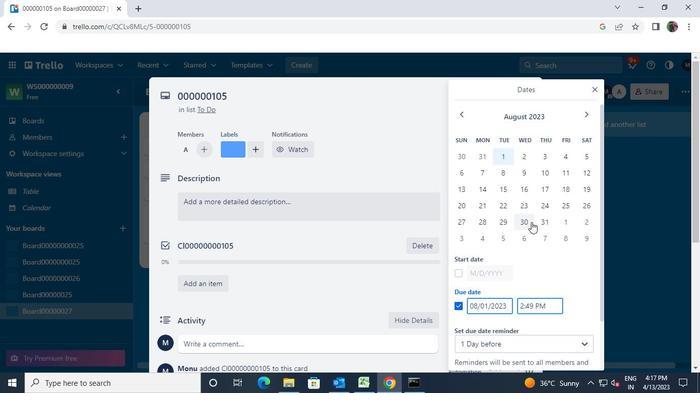 
Action: Mouse pressed left at (523, 220)
Screenshot: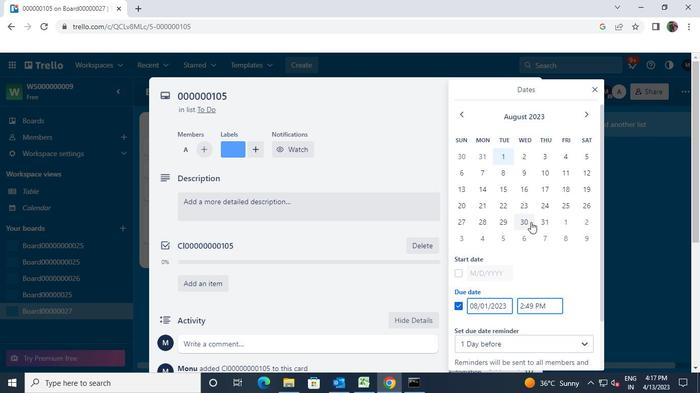 
Action: Mouse moved to (519, 329)
Screenshot: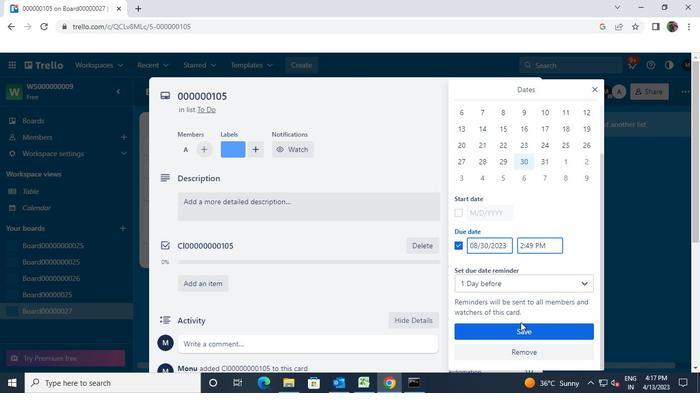 
Action: Mouse pressed left at (519, 329)
Screenshot: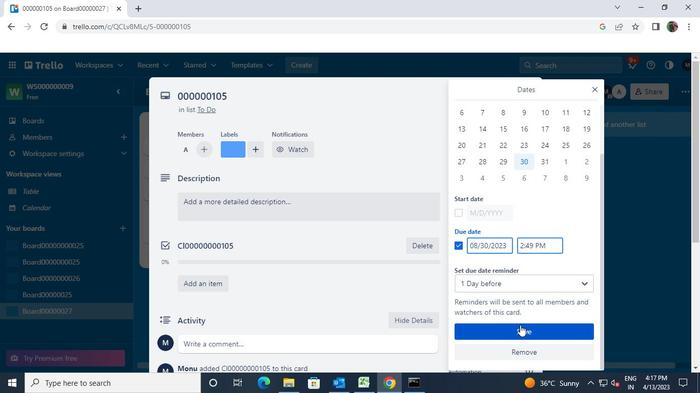 
Action: Mouse moved to (534, 89)
Screenshot: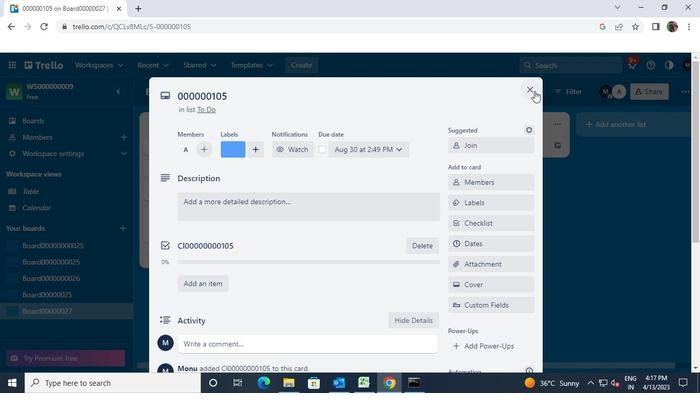 
Action: Mouse pressed left at (534, 89)
Screenshot: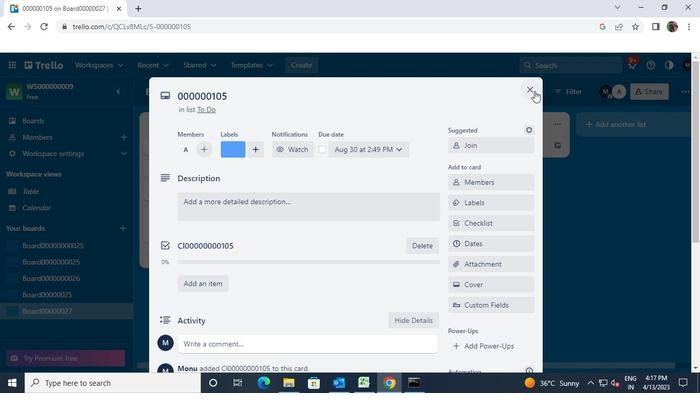 
Action: Mouse moved to (467, 309)
Screenshot: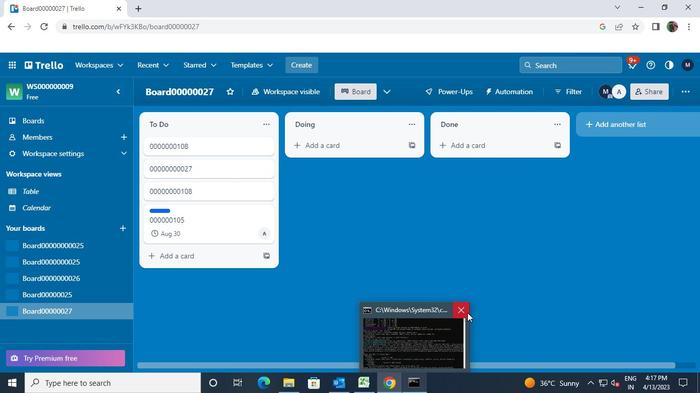 
Action: Mouse pressed left at (467, 309)
Screenshot: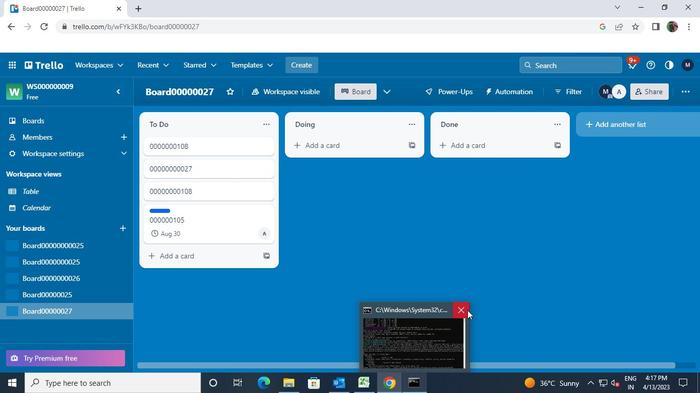 
